 Task: Open a blank worksheet and write heading  Discount data  Add 10 product name:-  'Apple, Banana,_x000D_
Orange, Tomato, Potato, Onion, Carrot, Milk, Bread, Eggs (dozen). ' in march Last week sales are  1.99, 0.49, 0.79, 1.29, 0.99, 0.89, 0.69, 2.49, 1.99, 2.99.Discount (%):-  10, 20, 15, 5, 12, 8, 25, 10, 15, 20. Save page analysisQuarterlySales_Report_2023
Action: Key pressed <Key.shift_r>Discount<Key.space><Key.shift_r>Data<Key.down><Key.shift>Na<Key.esc><Key.down>
Screenshot: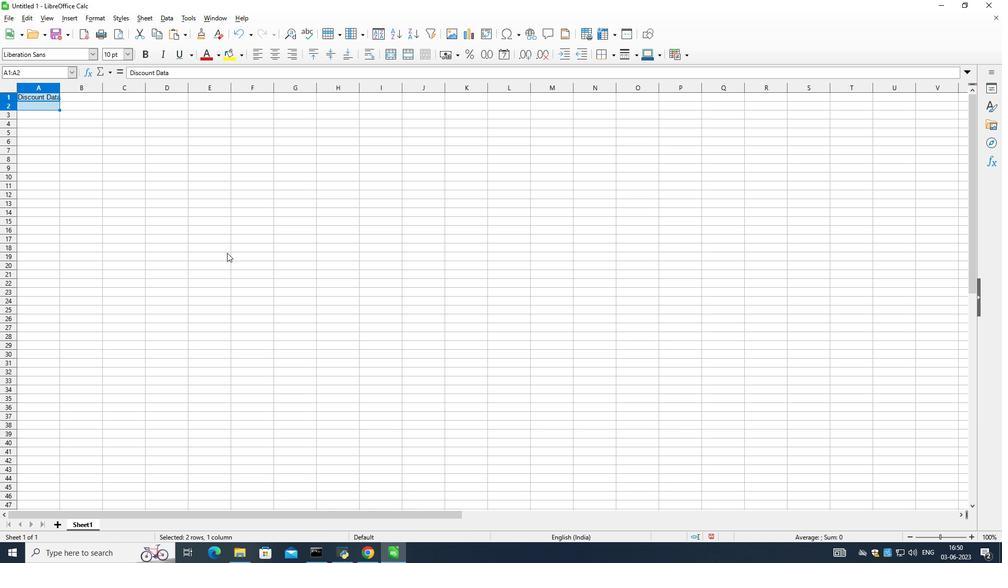 
Action: Mouse moved to (88, 131)
Screenshot: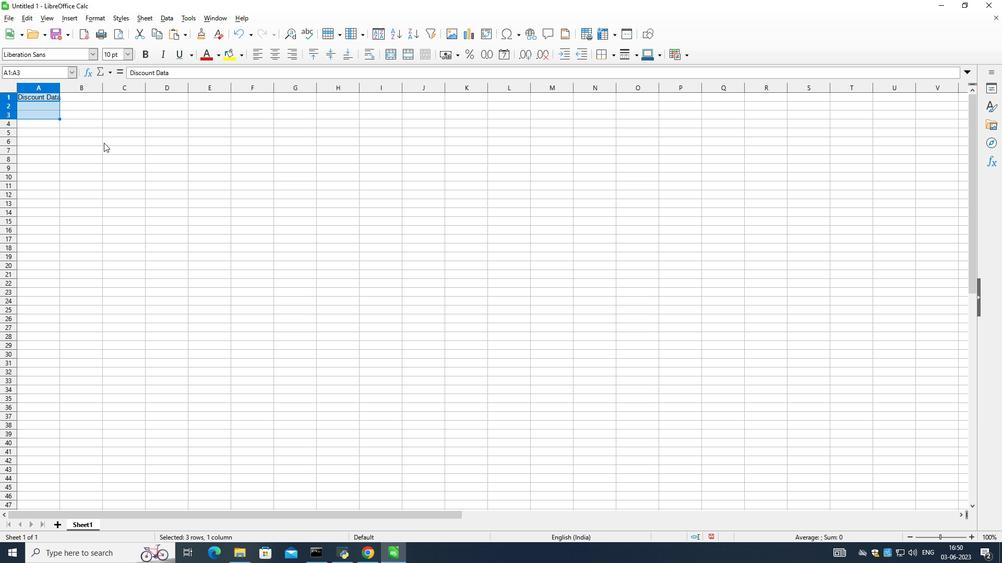 
Action: Mouse pressed right at (88, 131)
Screenshot: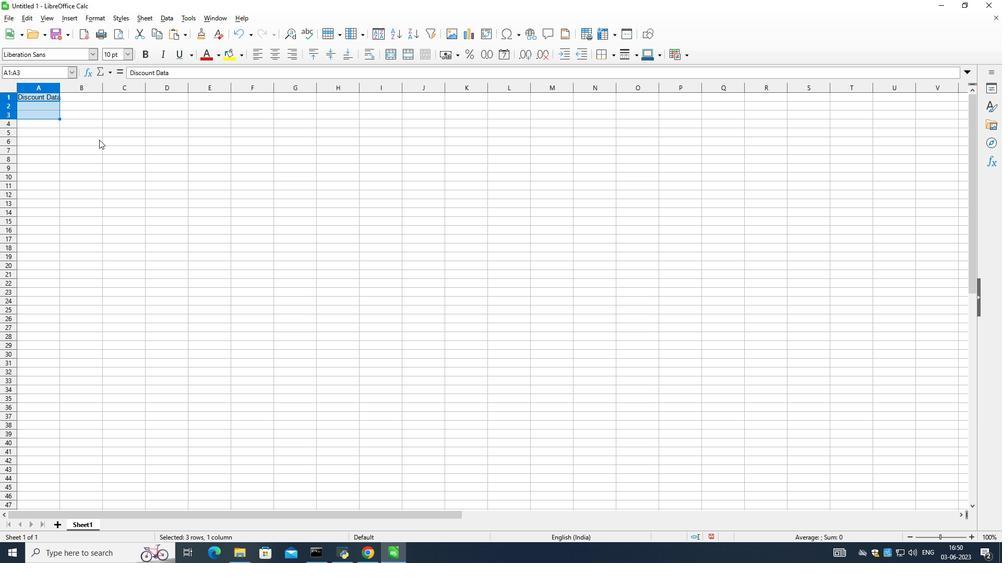 
Action: Mouse moved to (43, 106)
Screenshot: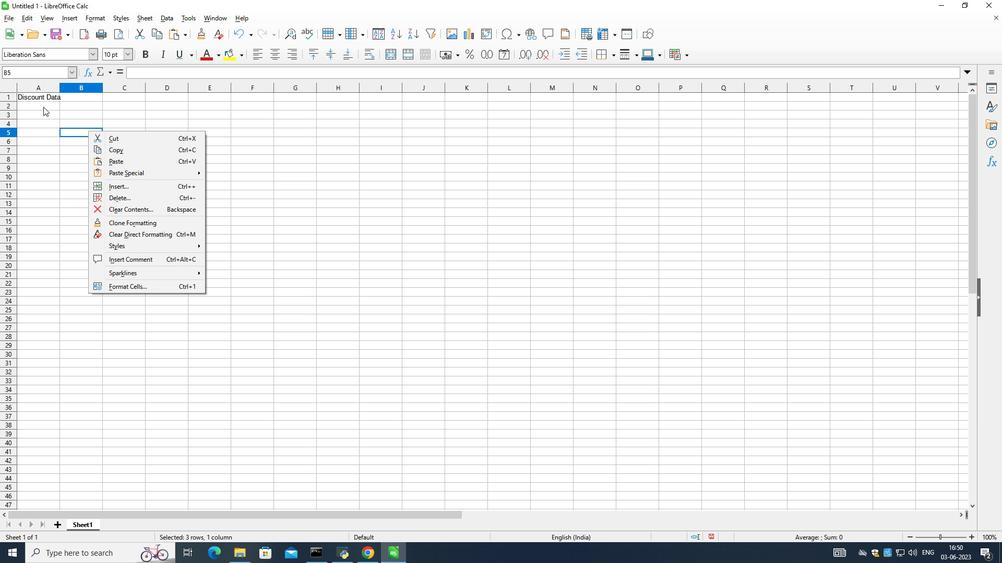 
Action: Mouse pressed left at (43, 106)
Screenshot: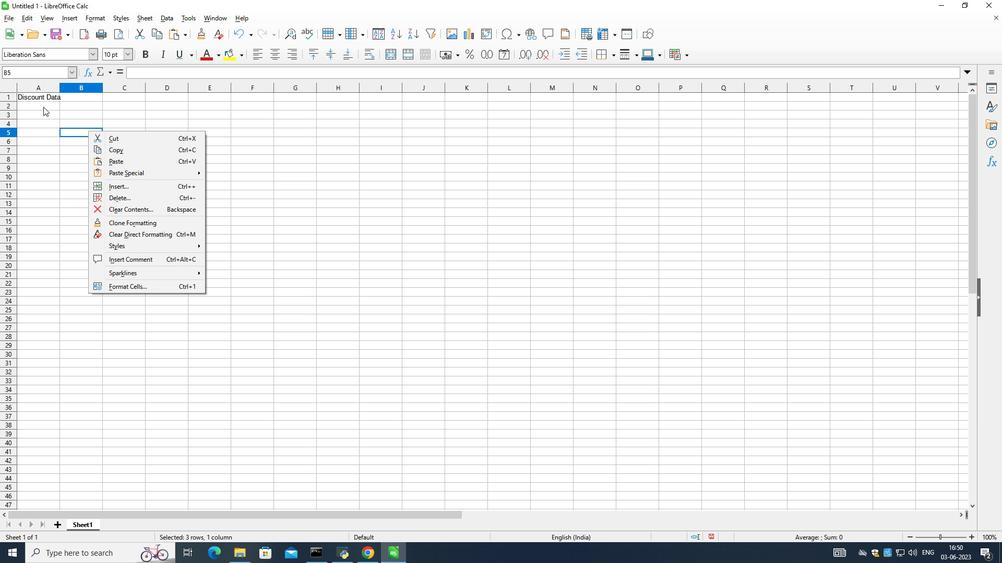
Action: Mouse pressed left at (43, 106)
Screenshot: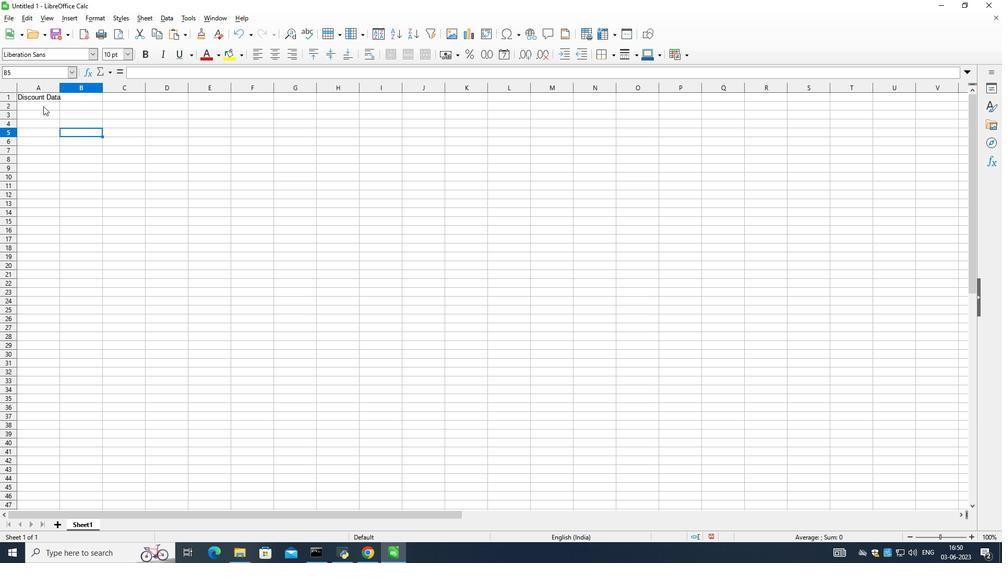 
Action: Key pressed <Key.shift>Product<Key.space><Key.shift>Name<Key.down><Key.shift_r>Apple<Key.down><Key.shift_r><Key.shift>Banana<Key.down><Key.shift>Orange<Key.down><Key.shift_r>Tomato<Key.down><Key.shift><Key.shift><Key.shift><Key.shift><Key.shift><Key.shift>Ptato<Key.down><Key.shift>Onion<Key.down><Key.shift_r>Carrot<Key.down><Key.shift>Milk<Key.down><Key.shift>Bread<Key.down><Key.shift_r>Eggs<Key.space><Key.shift_r>(<Key.space><Key.shift_r>dozen<Key.shift_r>)<Key.enter><Key.up><Key.up>
Screenshot: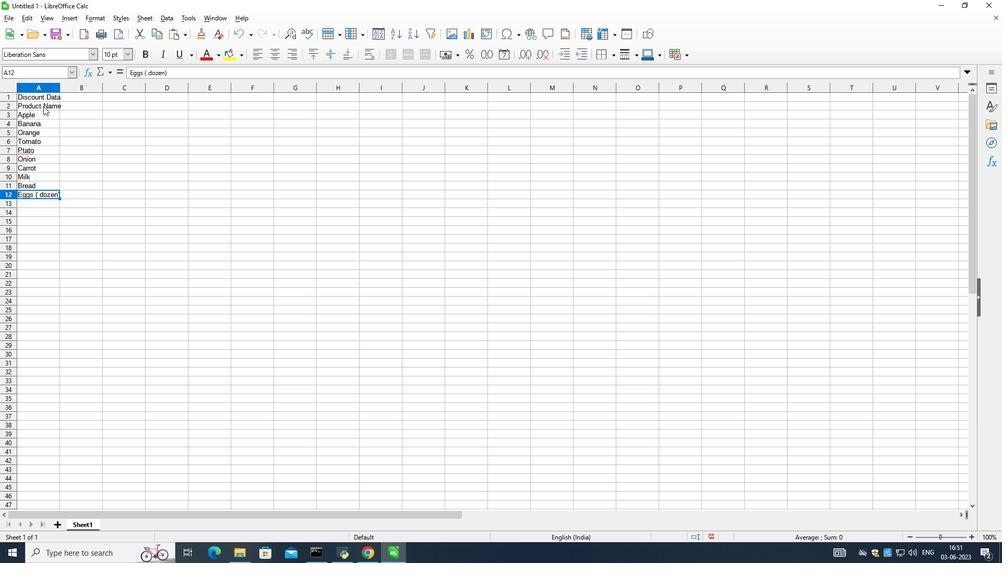 
Action: Mouse moved to (59, 88)
Screenshot: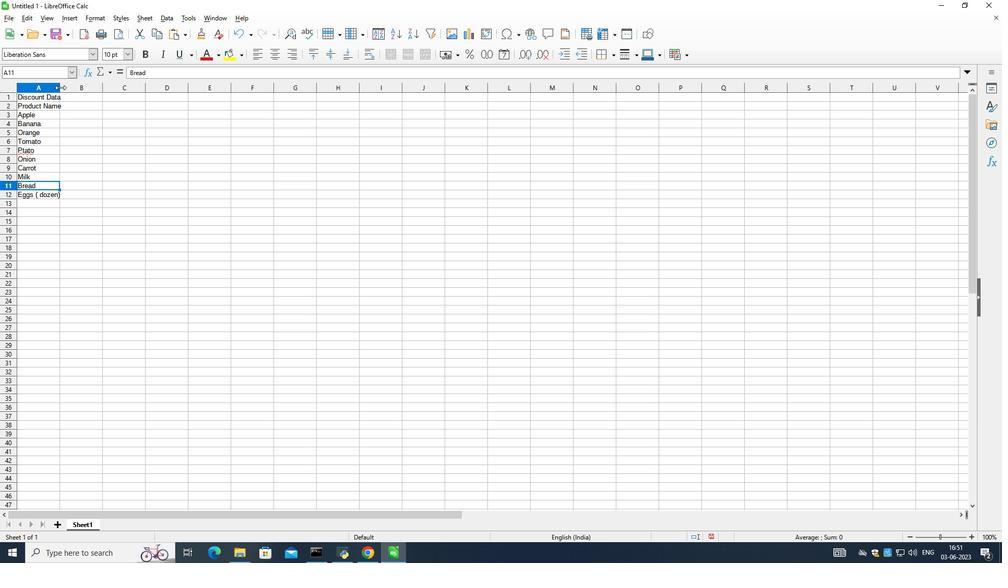 
Action: Mouse pressed left at (59, 88)
Screenshot: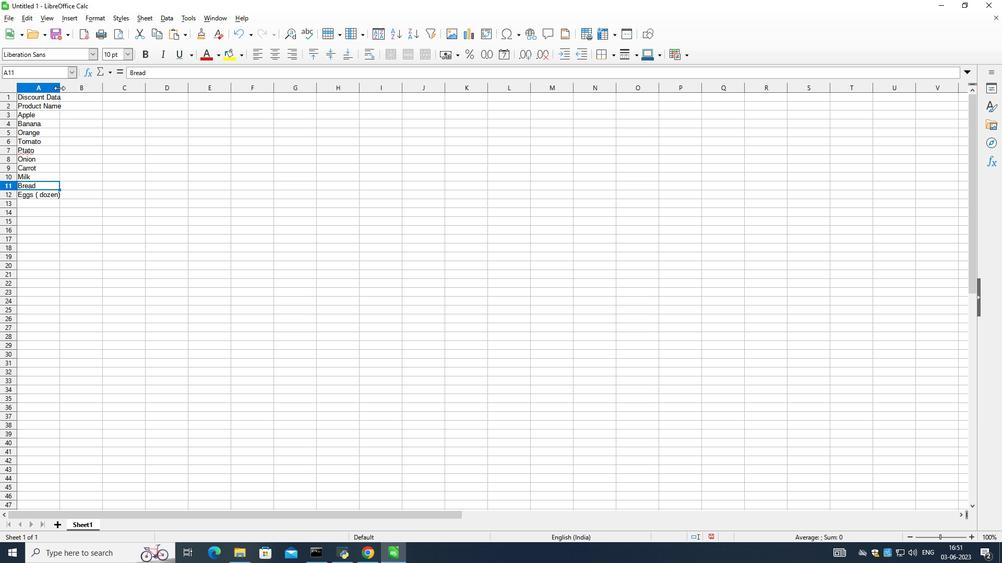 
Action: Mouse pressed left at (59, 88)
Screenshot: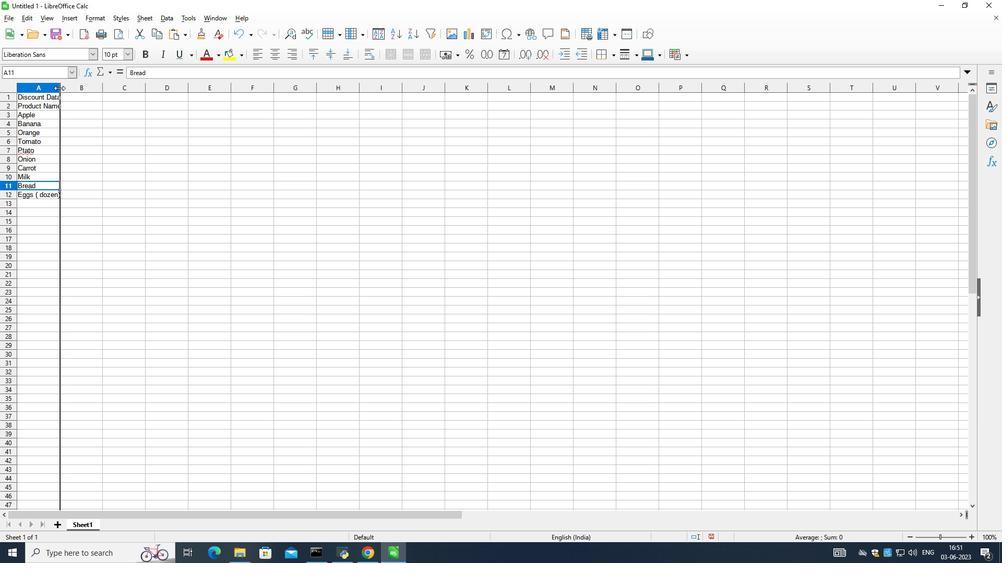 
Action: Mouse moved to (74, 104)
Screenshot: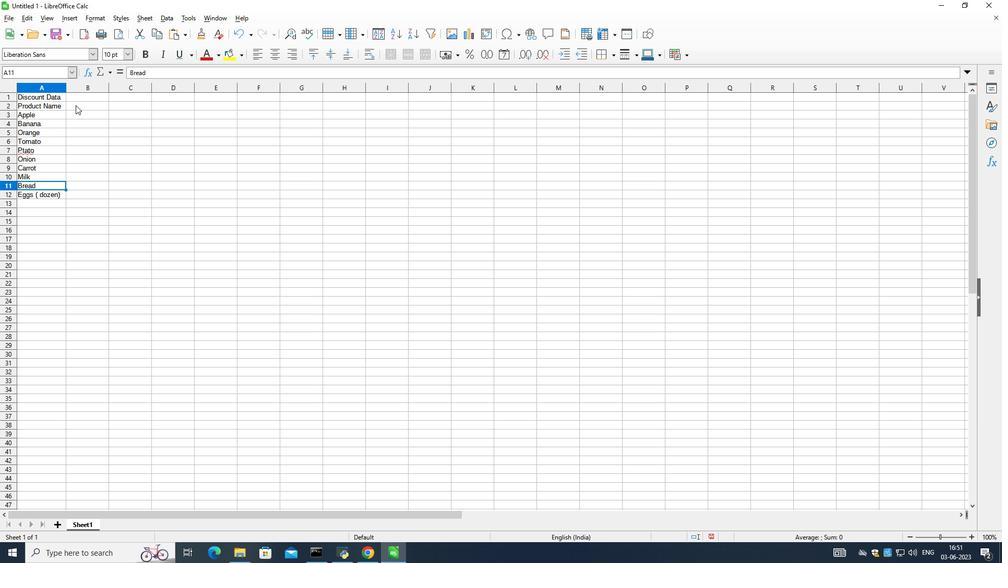 
Action: Mouse pressed left at (74, 104)
Screenshot: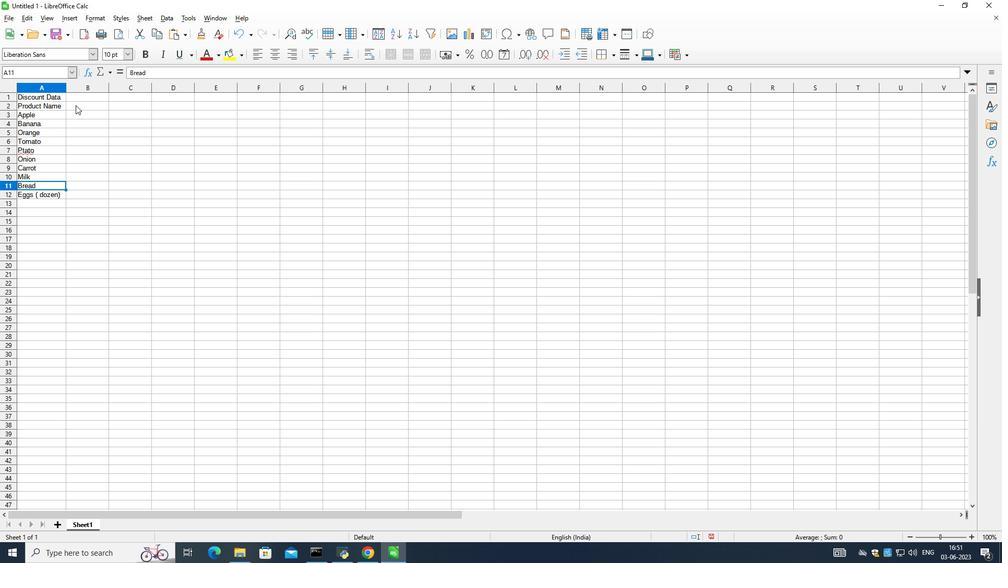 
Action: Mouse moved to (145, 125)
Screenshot: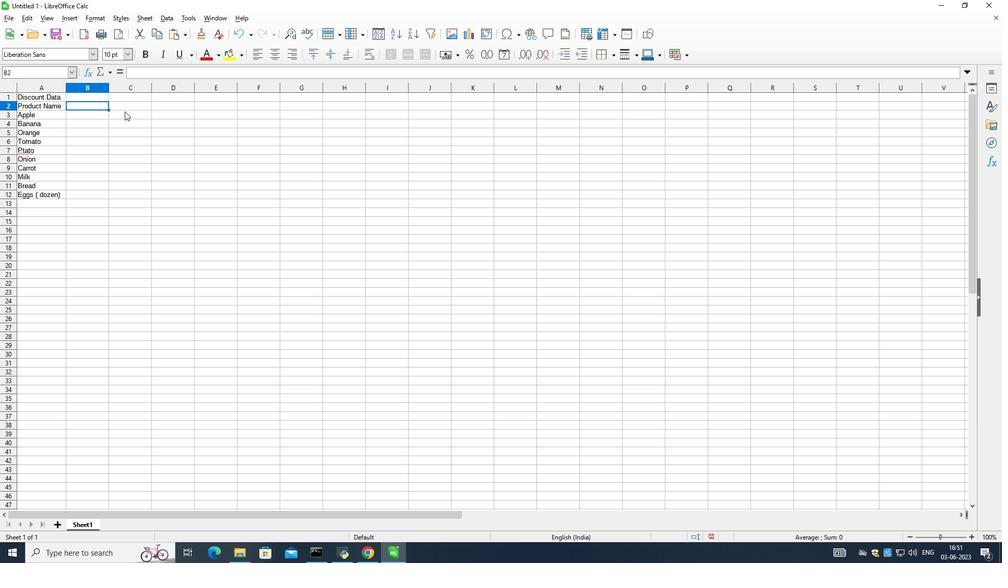 
Action: Key pressed <Key.shift>March<Key.space><Key.shift>Last<Key.space><Key.shift_r>Week<Key.down>1.99<Key.down>0.49<Key.down>0.79<Key.down>1.29<Key.down>0.99<Key.down>0.89<Key.down>0.69<Key.down>2.49<Key.down>1.99<Key.down>2.99<Key.down><Key.up><Key.up><Key.down><Key.up><Key.right><Key.shift_r>Discount
Screenshot: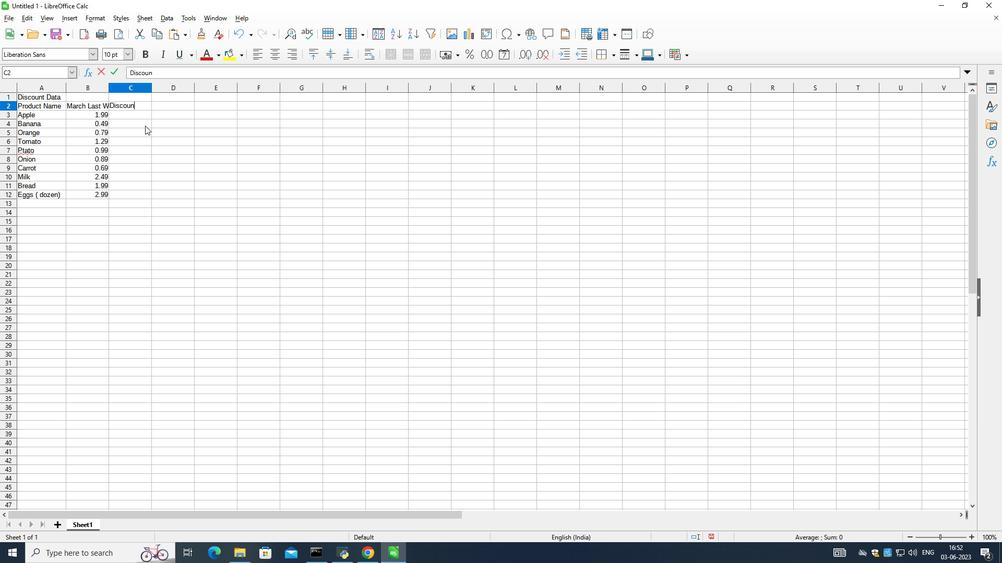 
Action: Mouse moved to (123, 135)
Screenshot: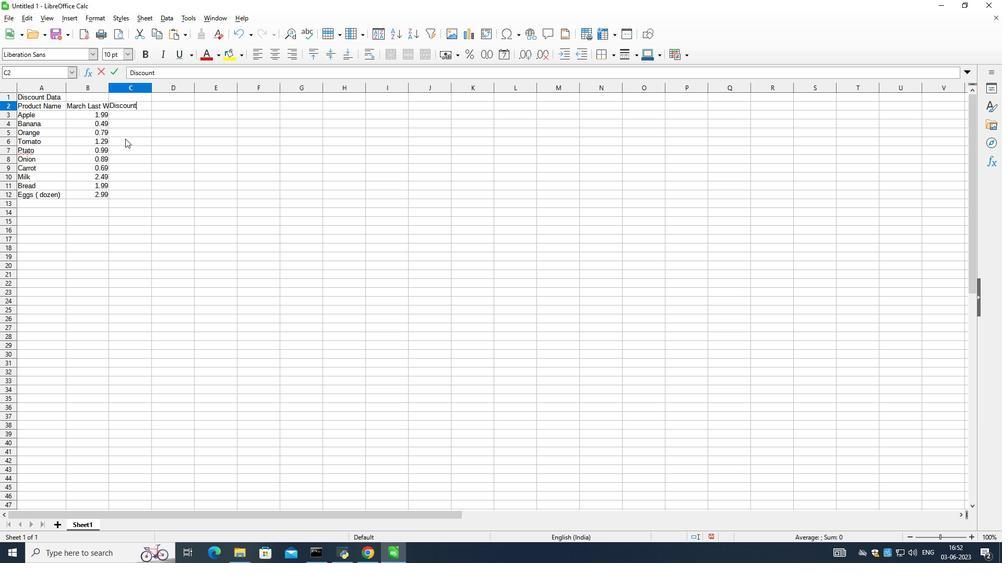 
Action: Mouse pressed left at (123, 135)
Screenshot: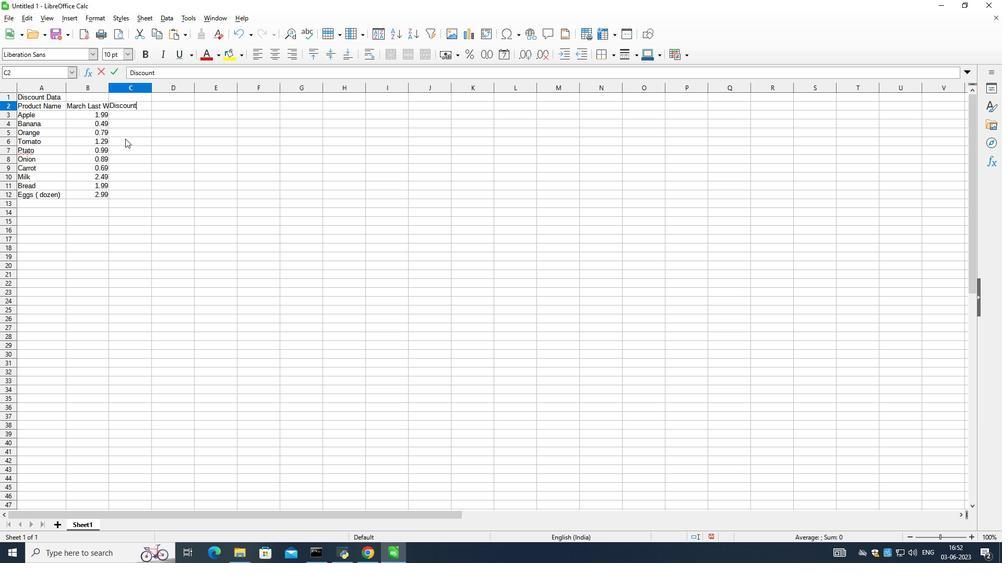 
Action: Mouse moved to (11, 87)
Screenshot: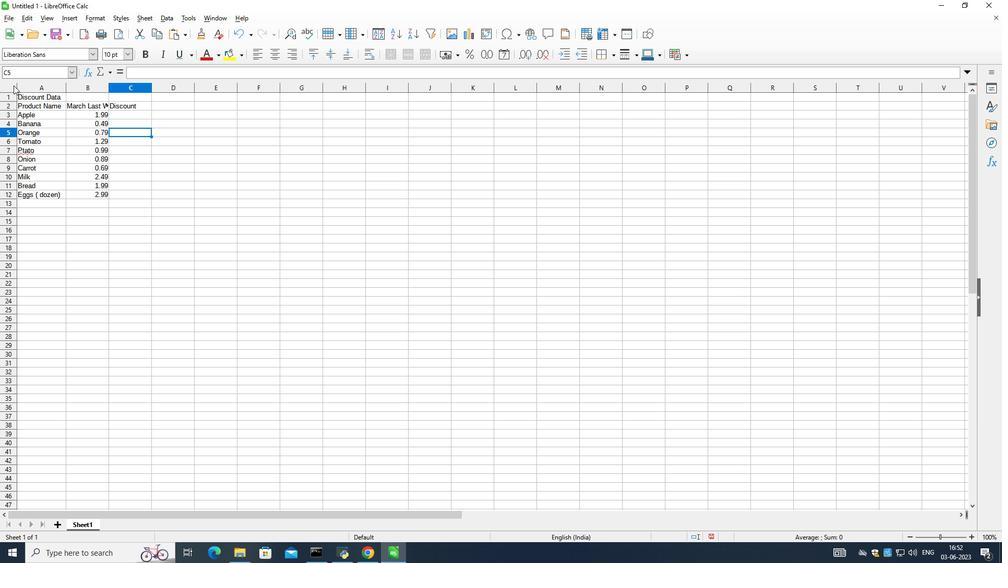 
Action: Mouse pressed left at (11, 87)
Screenshot: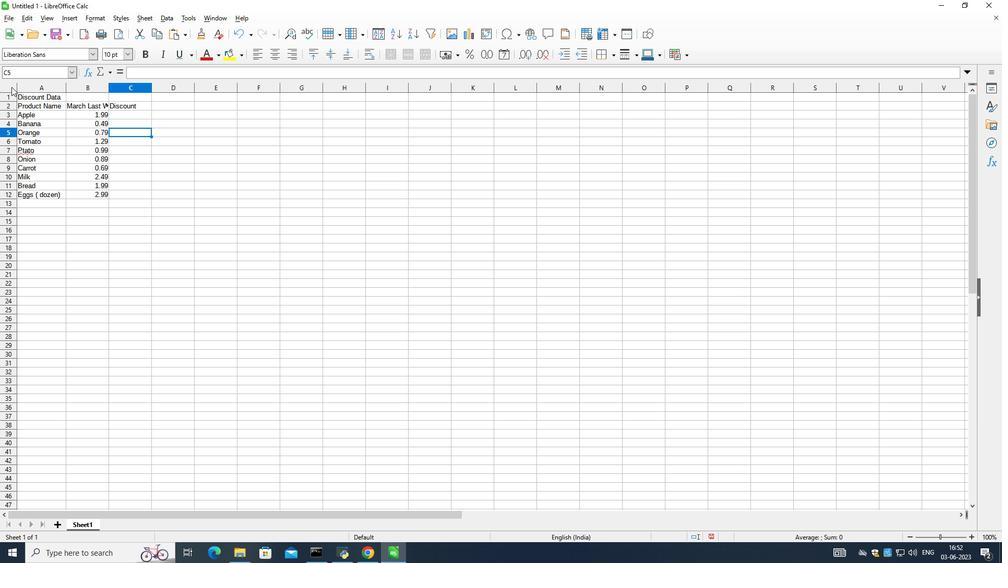 
Action: Mouse moved to (63, 88)
Screenshot: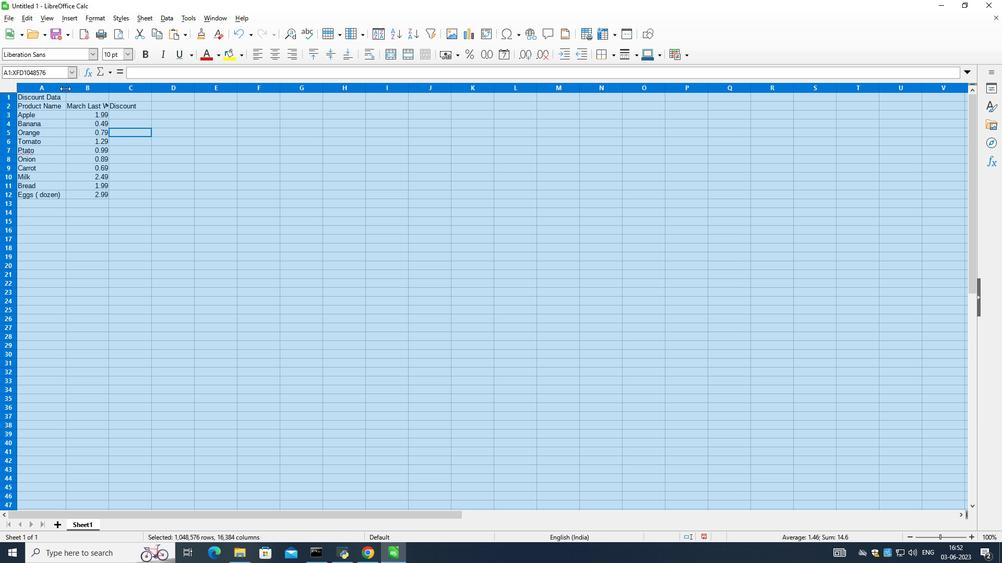 
Action: Mouse pressed left at (63, 88)
Screenshot: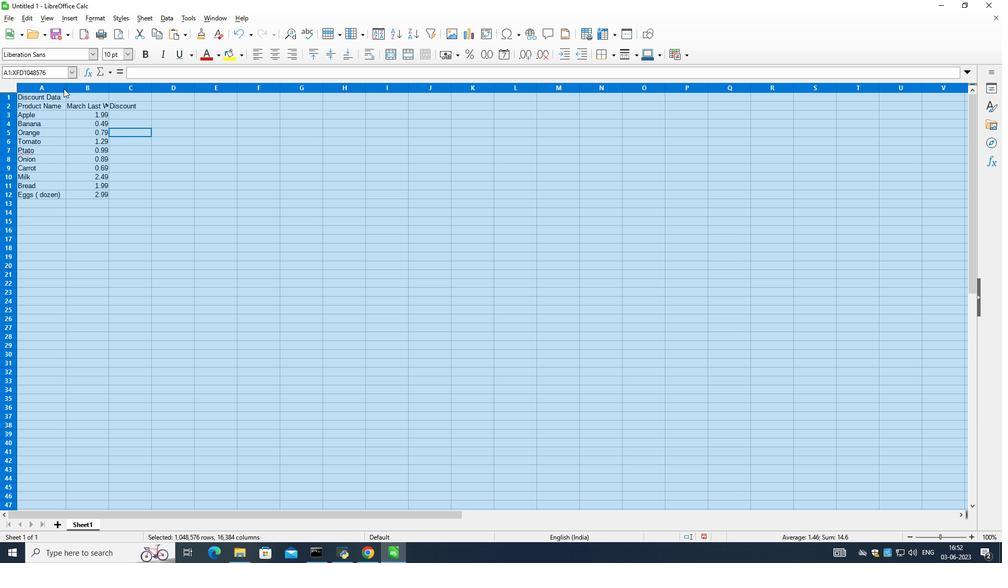 
Action: Mouse moved to (8, 87)
Screenshot: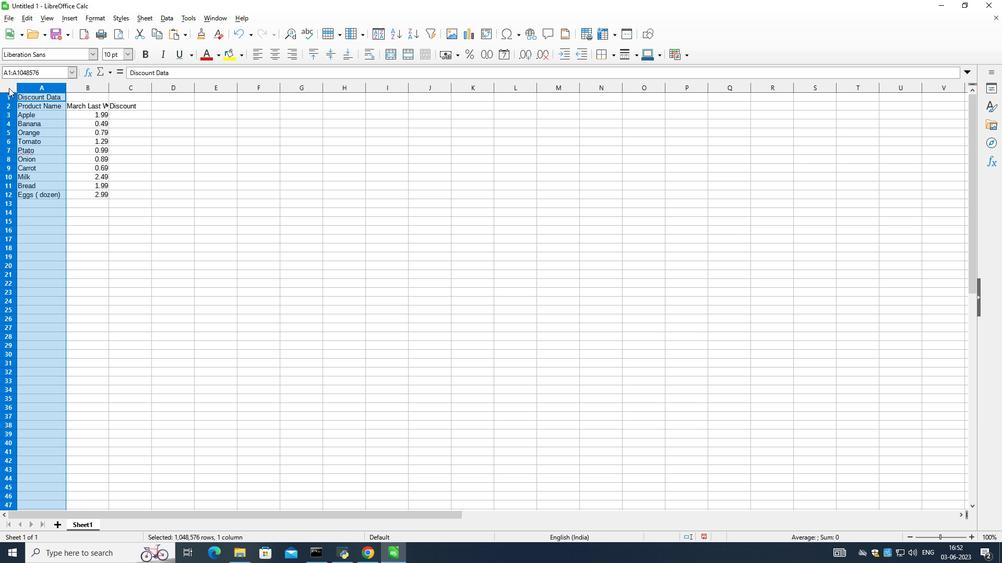 
Action: Mouse pressed left at (8, 87)
Screenshot: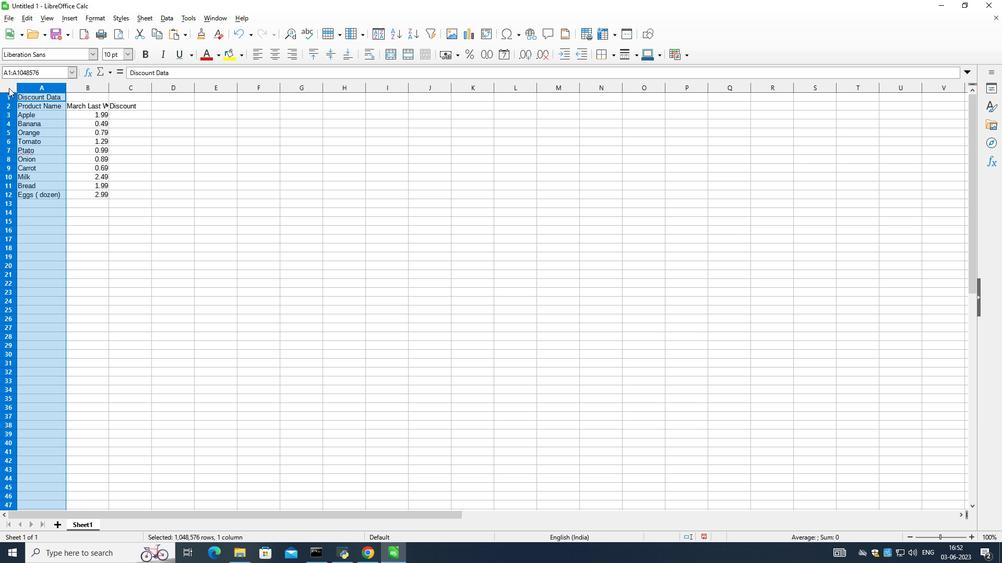 
Action: Mouse moved to (65, 89)
Screenshot: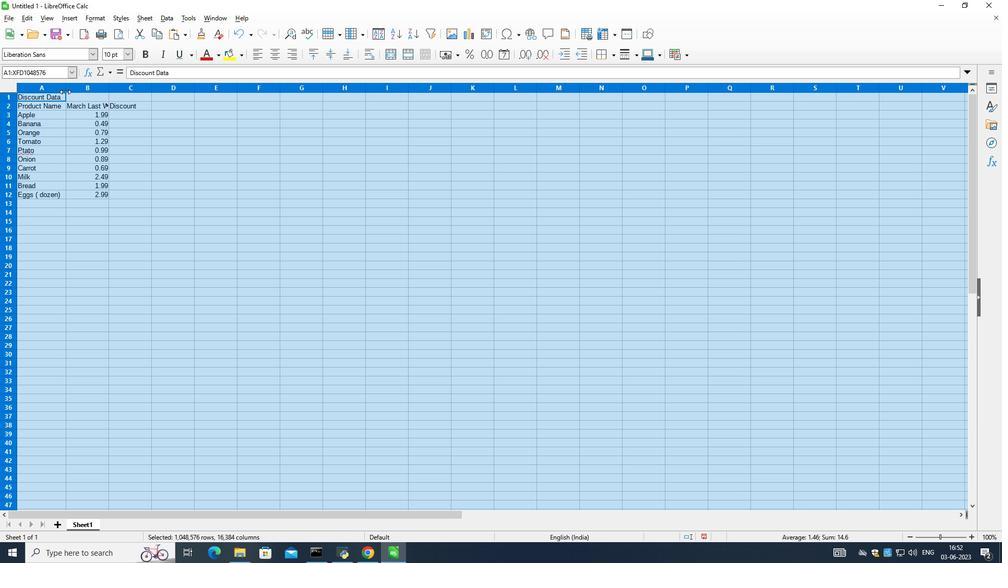 
Action: Mouse pressed left at (65, 89)
Screenshot: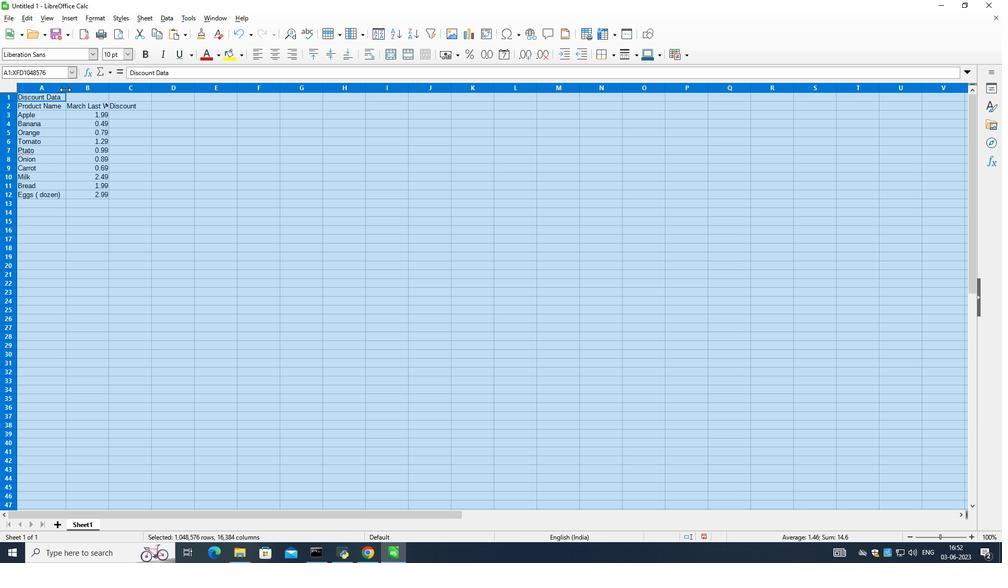 
Action: Mouse moved to (65, 89)
Screenshot: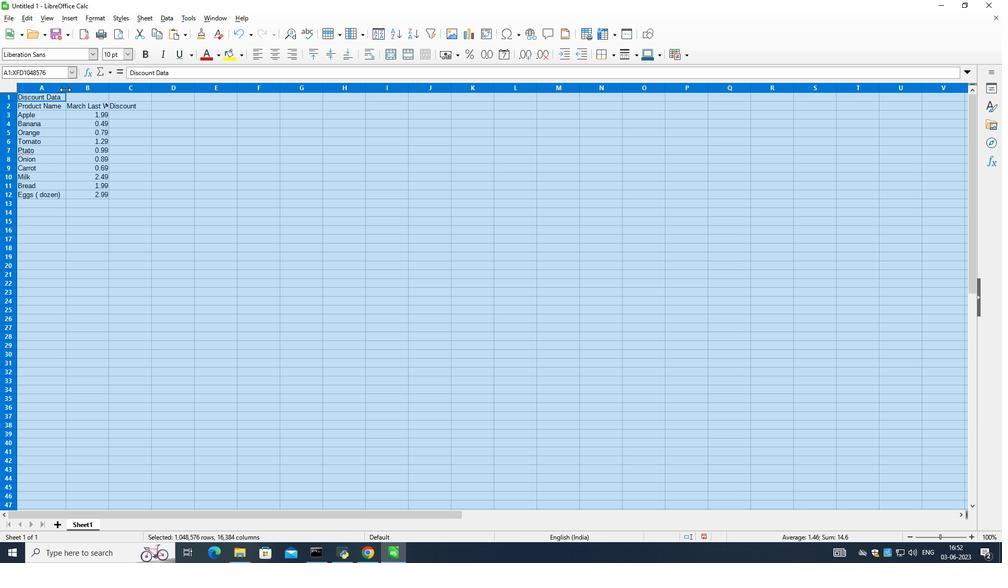 
Action: Mouse pressed left at (65, 89)
Screenshot: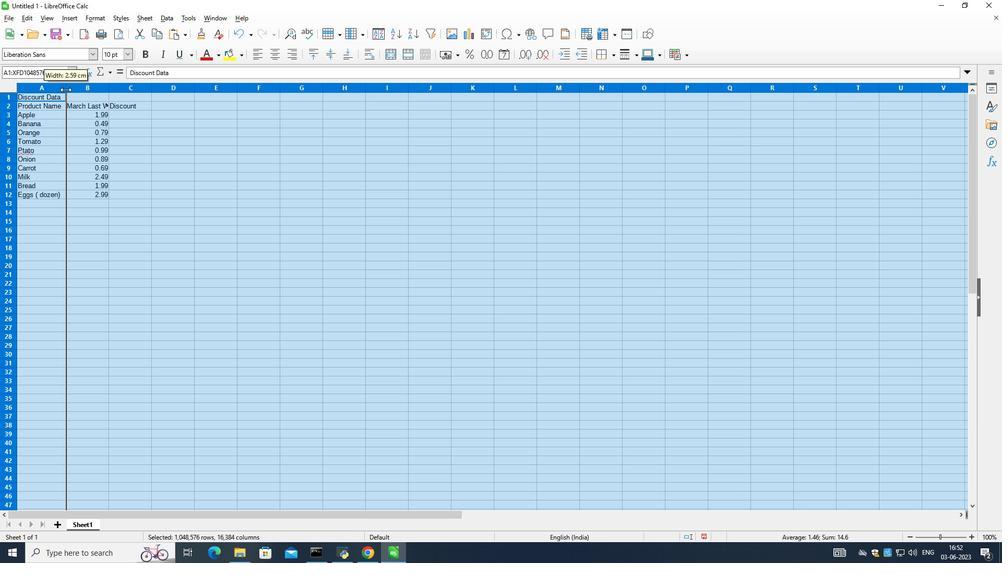
Action: Mouse moved to (144, 108)
Screenshot: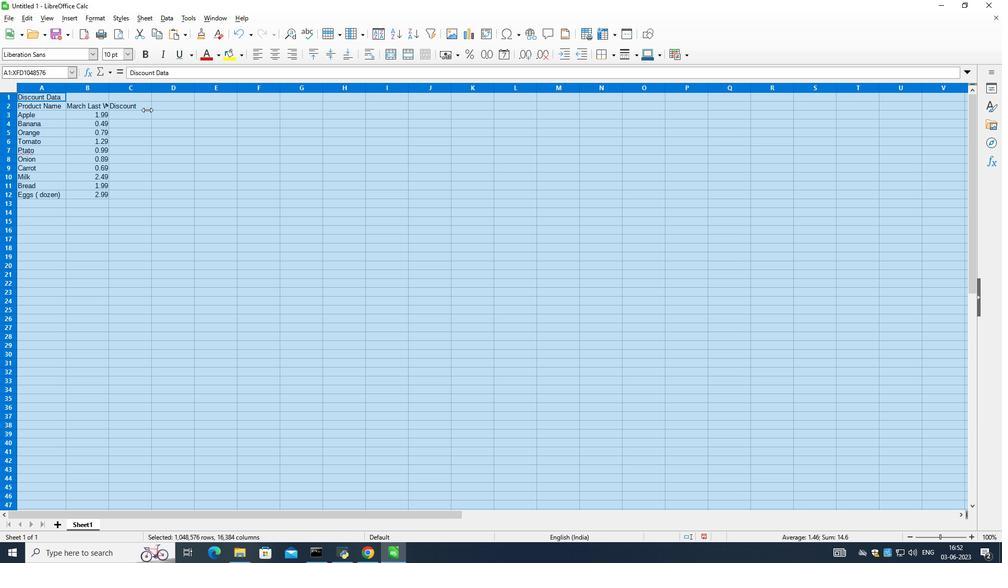 
Action: Mouse pressed left at (144, 108)
Screenshot: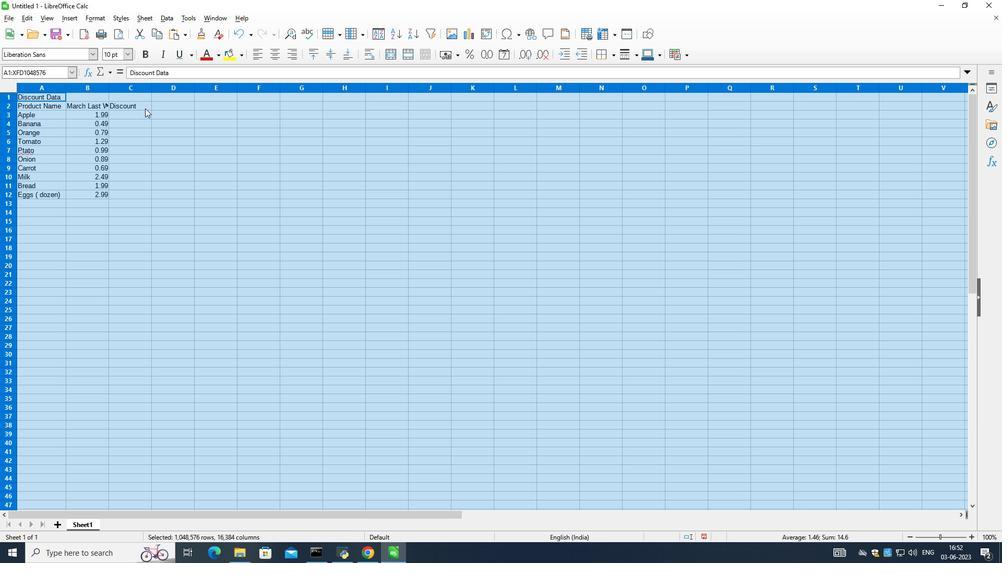 
Action: Mouse moved to (310, 158)
Screenshot: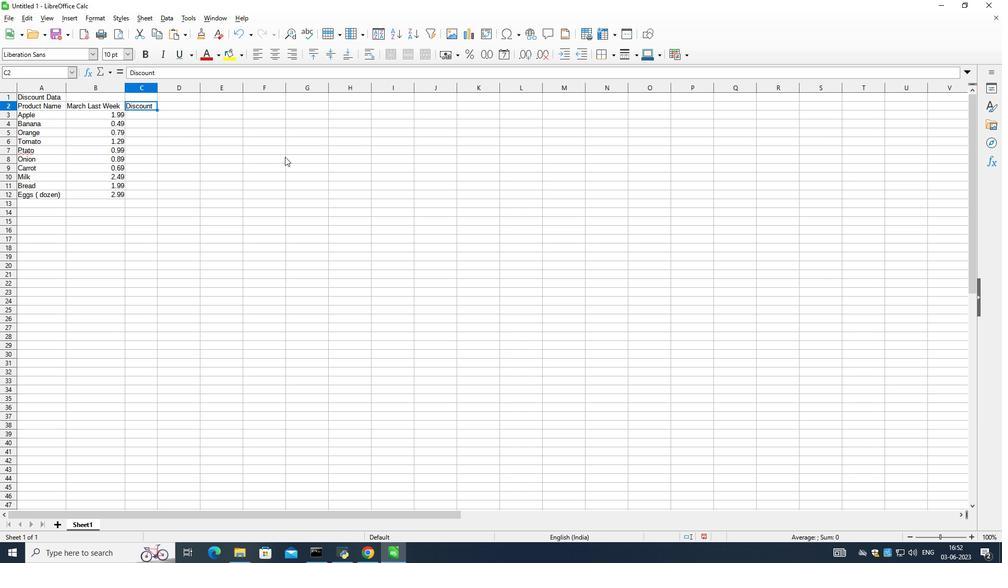 
Action: Key pressed <Key.f2><Key.space><Key.shift_r>(<Key.shift><Key.shift><Key.shift><Key.shift>%<Key.shift_r>)<Key.enter><Key.up><Key.down>
Screenshot: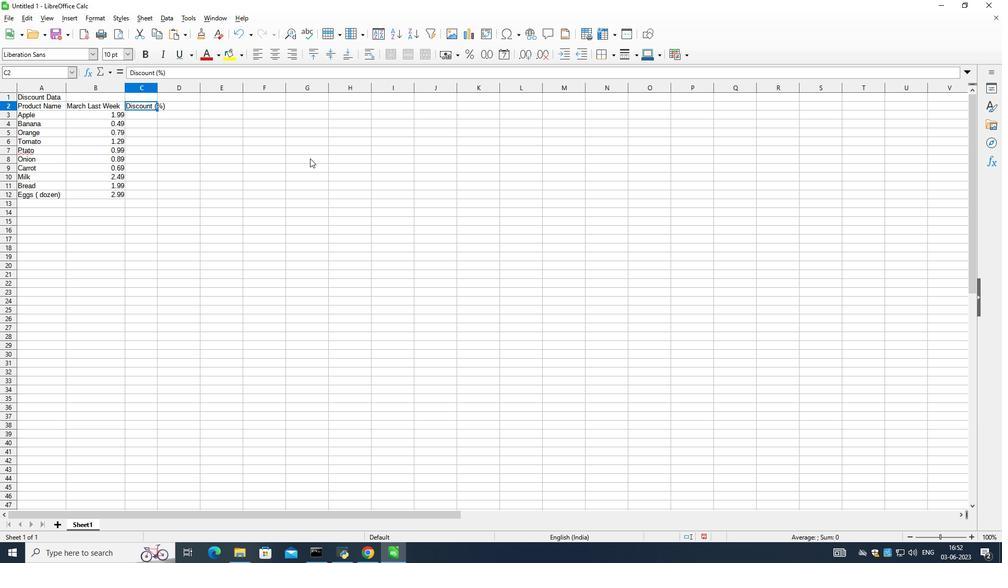 
Action: Mouse moved to (157, 89)
Screenshot: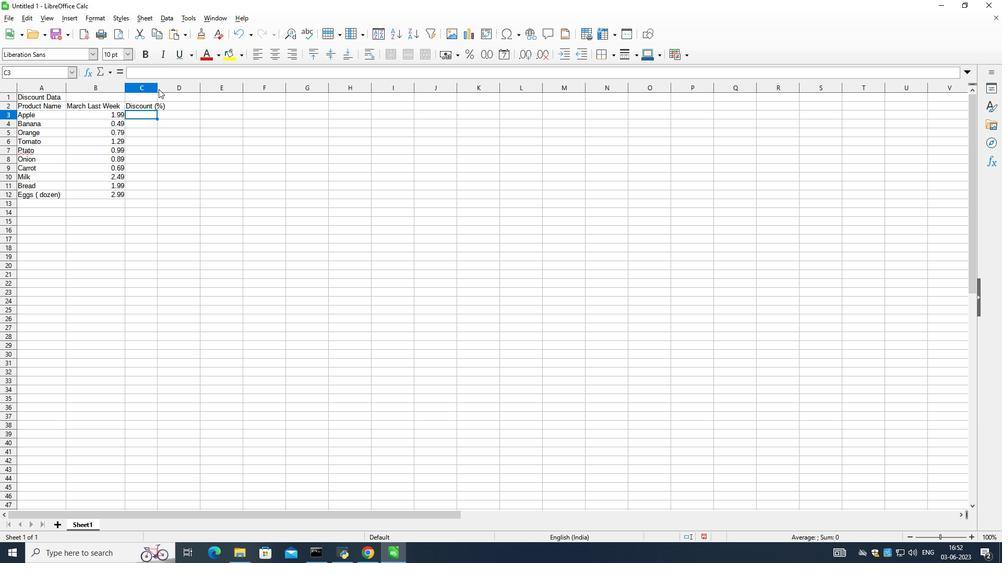 
Action: Mouse pressed left at (157, 89)
Screenshot: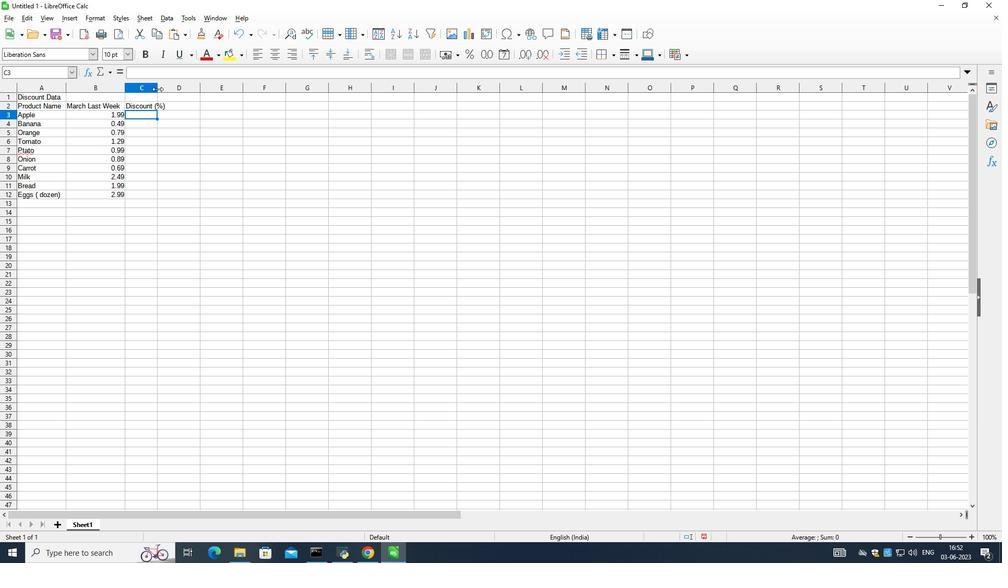 
Action: Mouse pressed left at (157, 89)
Screenshot: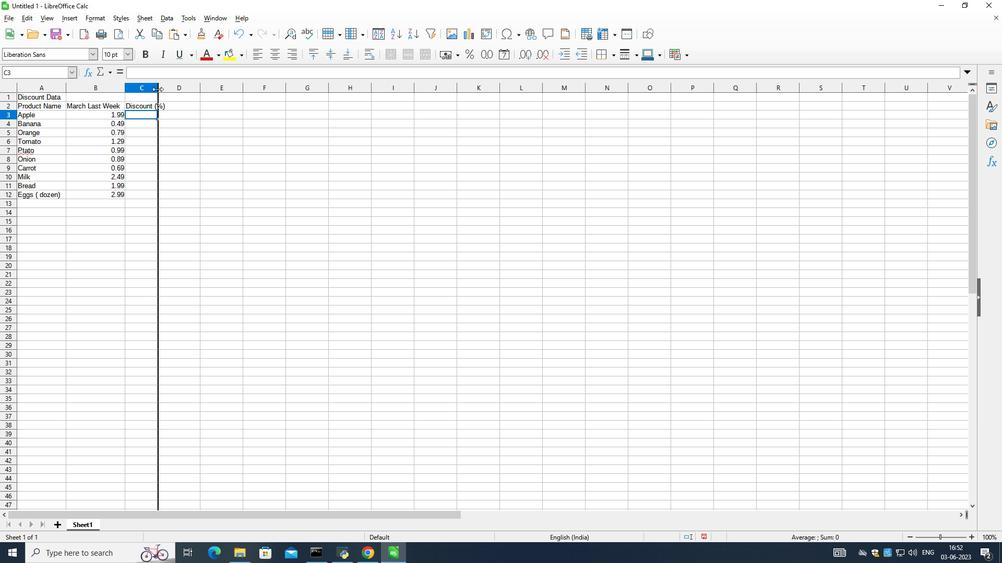 
Action: Mouse moved to (875, 159)
Screenshot: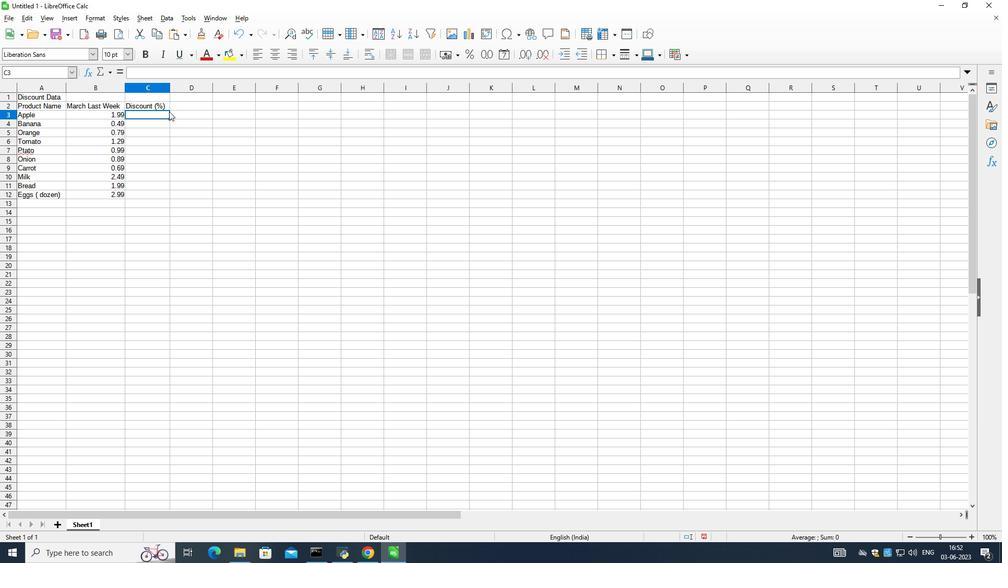
Action: Key pressed 10<Key.down>20<Key.down>15<Key.down>5<Key.down>12<Key.down>8<Key.down>25<Key.down>10<Key.down>15<Key.down>20<Key.down><Key.up><Key.down><Key.up>
Screenshot: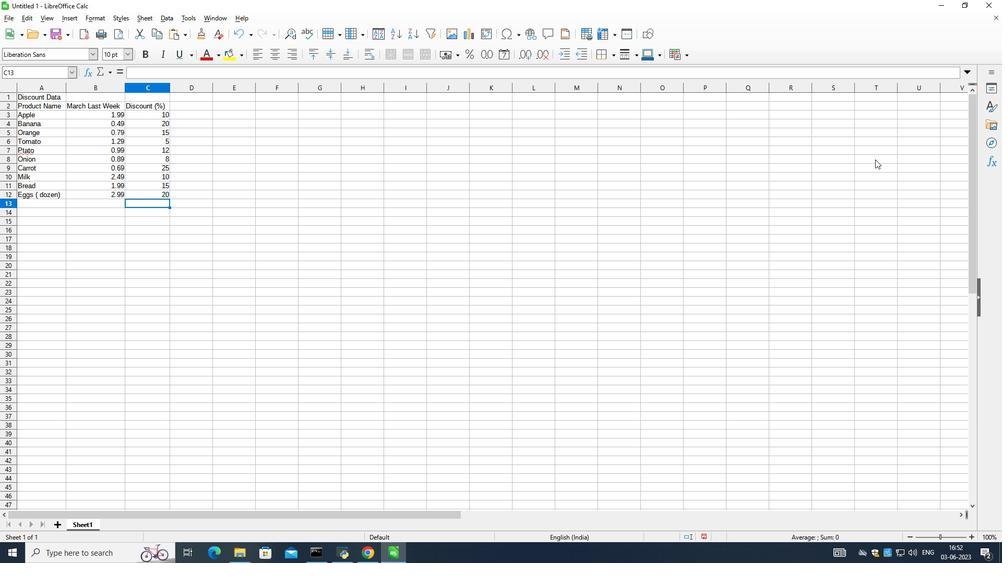 
Action: Mouse moved to (13, 20)
Screenshot: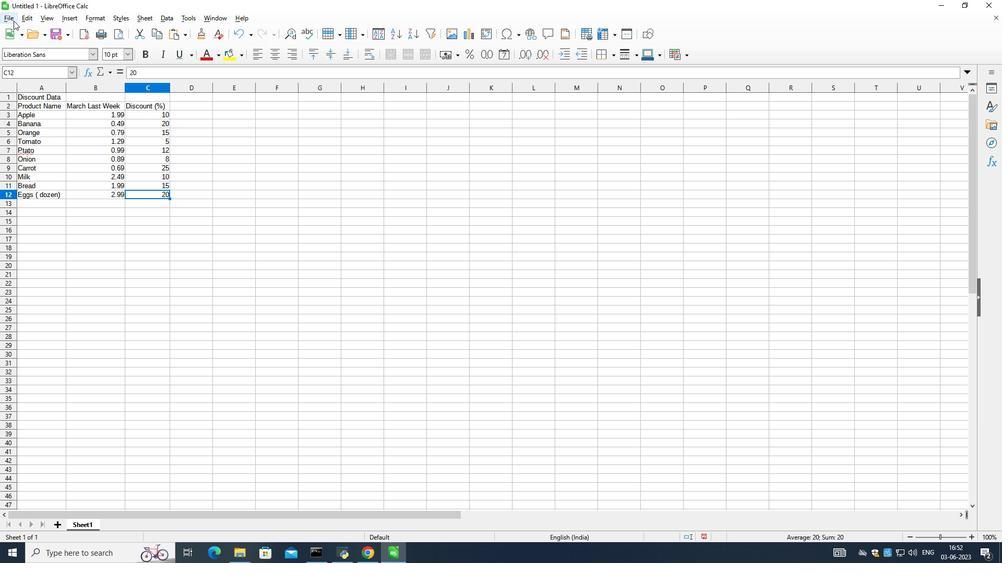 
Action: Mouse pressed left at (13, 20)
Screenshot: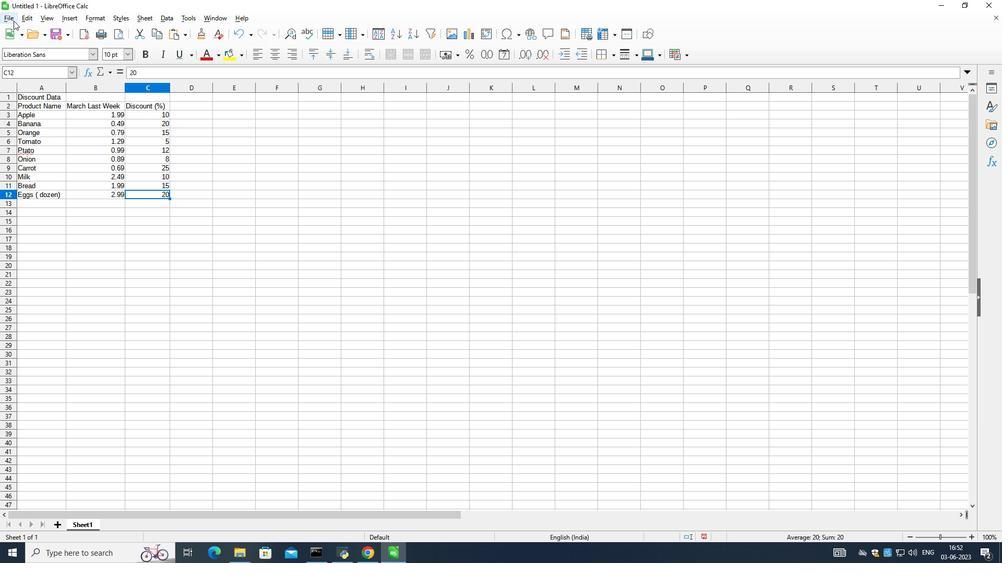 
Action: Mouse moved to (17, 137)
Screenshot: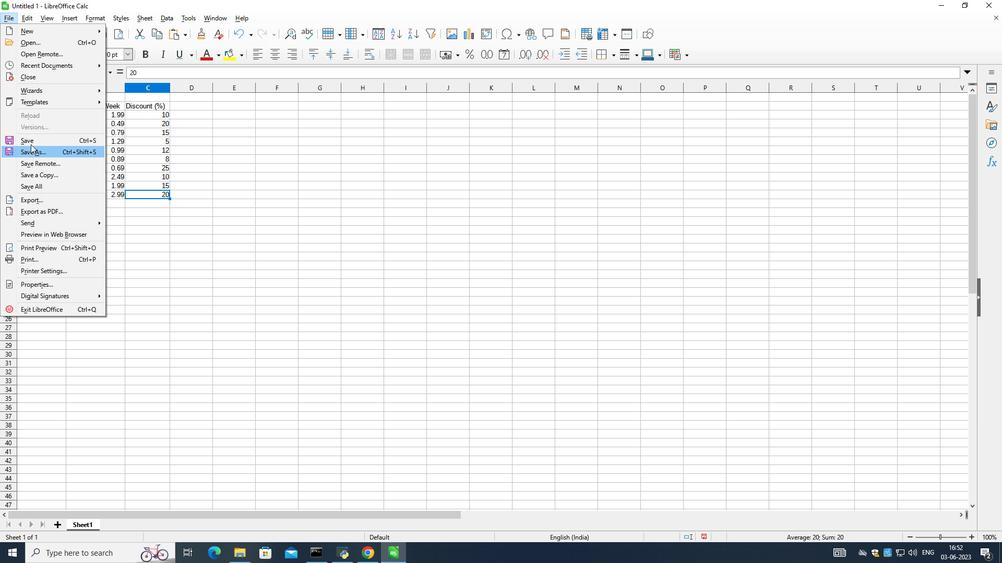 
Action: Mouse pressed left at (17, 137)
Screenshot: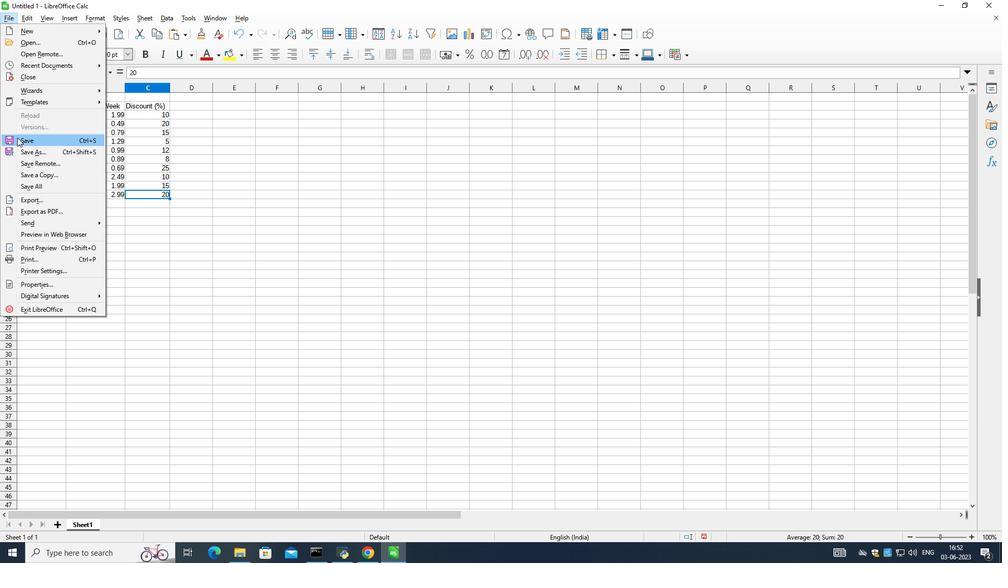 
Action: Mouse moved to (237, 239)
Screenshot: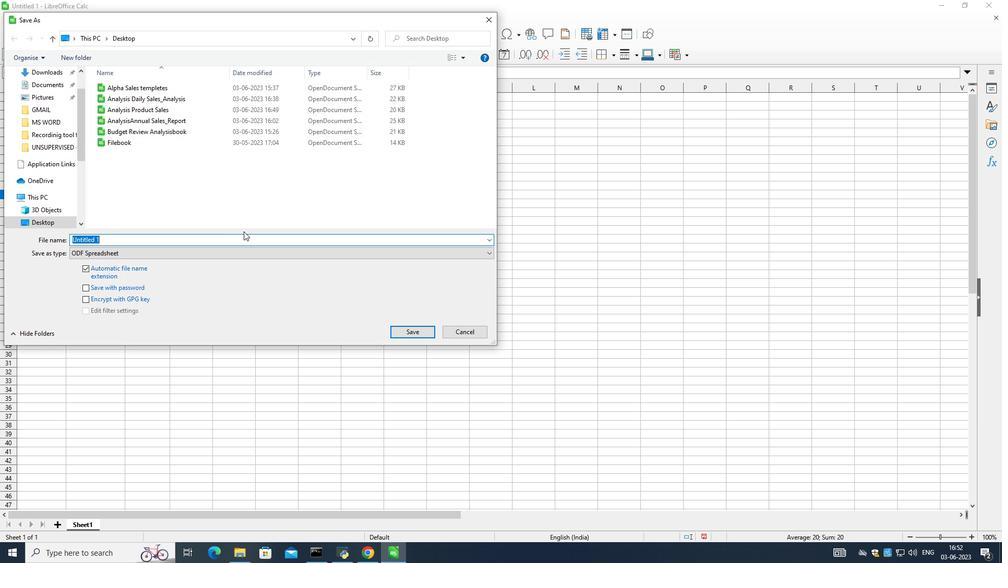 
Action: Key pressed <Key.shift_r>Analysis<Key.space><Key.shift_r>Quarter<Key.space><Key.backspace>ly<Key.space><Key.shift_r>Sales<Key.space><Key.backspace><Key.shift_r>_<Key.space><Key.shift_r>Reprot<Key.shift_r>_2023
Screenshot: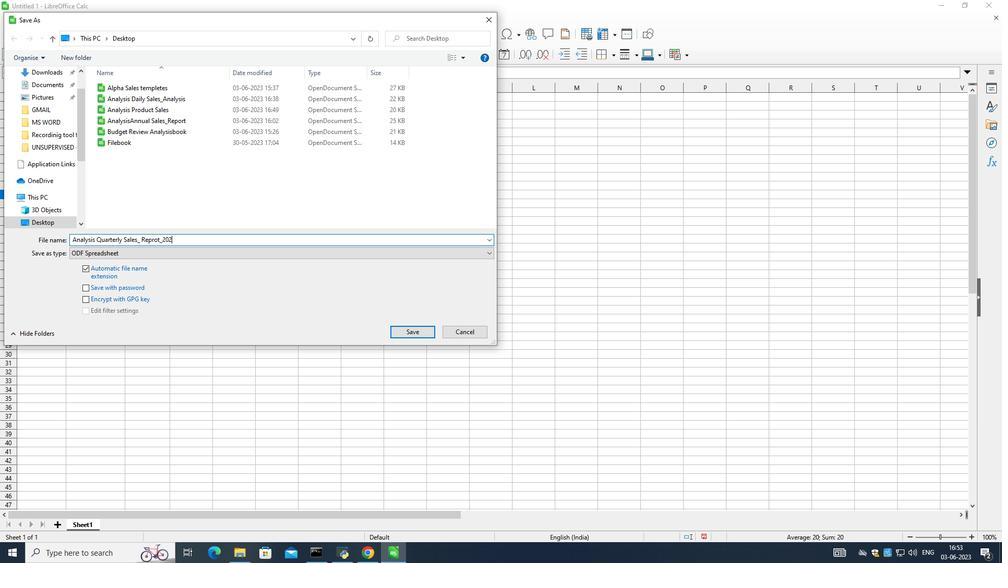 
Action: Mouse moved to (411, 332)
Screenshot: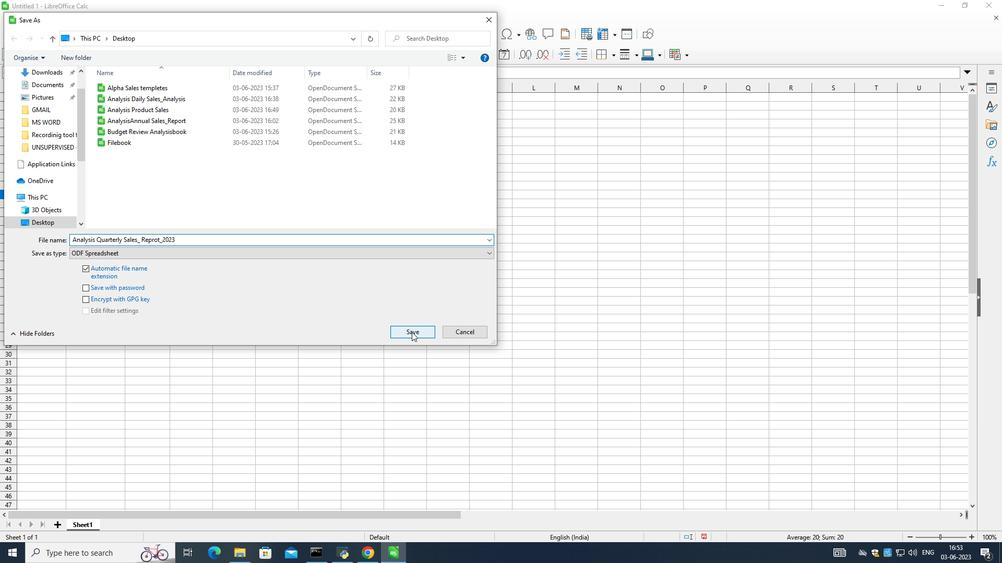 
Action: Mouse pressed left at (411, 332)
Screenshot: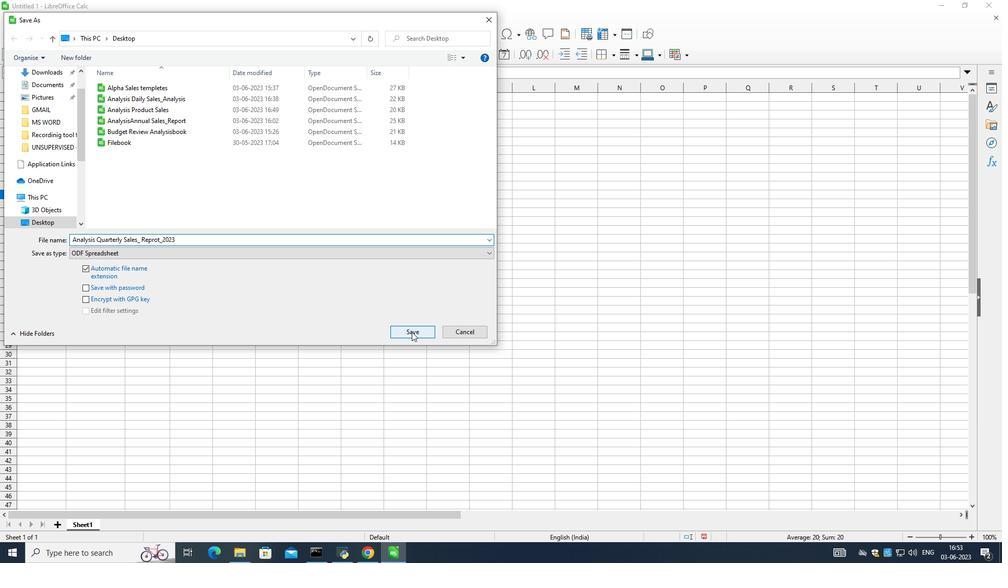 
Action: Mouse moved to (197, 241)
Screenshot: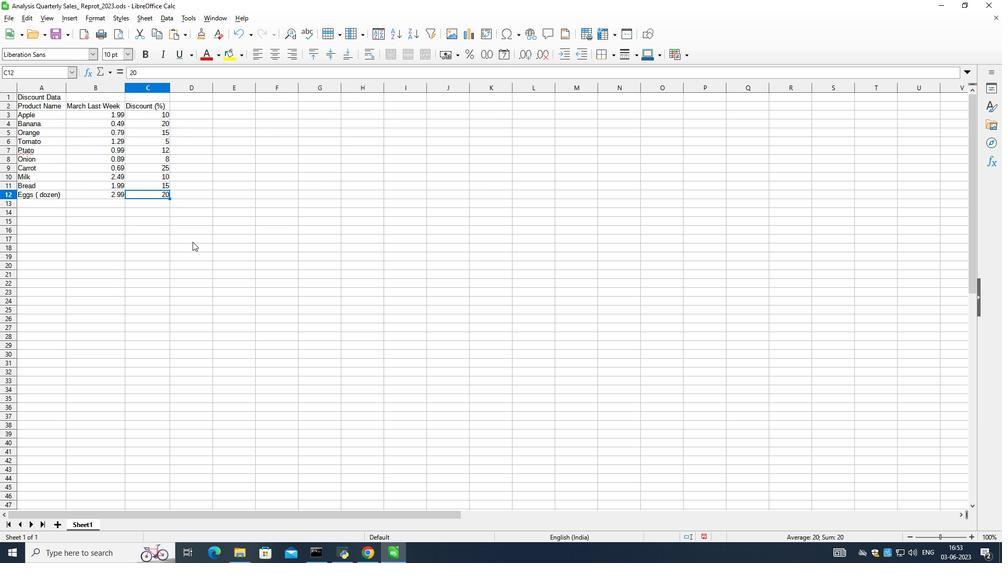 
